 Task: Compose and send an email to Prateek Kumar with the subject 'Shipping confirmation', requesting a list of project stakeholders and their roles, and attach the 'Proposal_summary' document.
Action: Mouse moved to (262, 71)
Screenshot: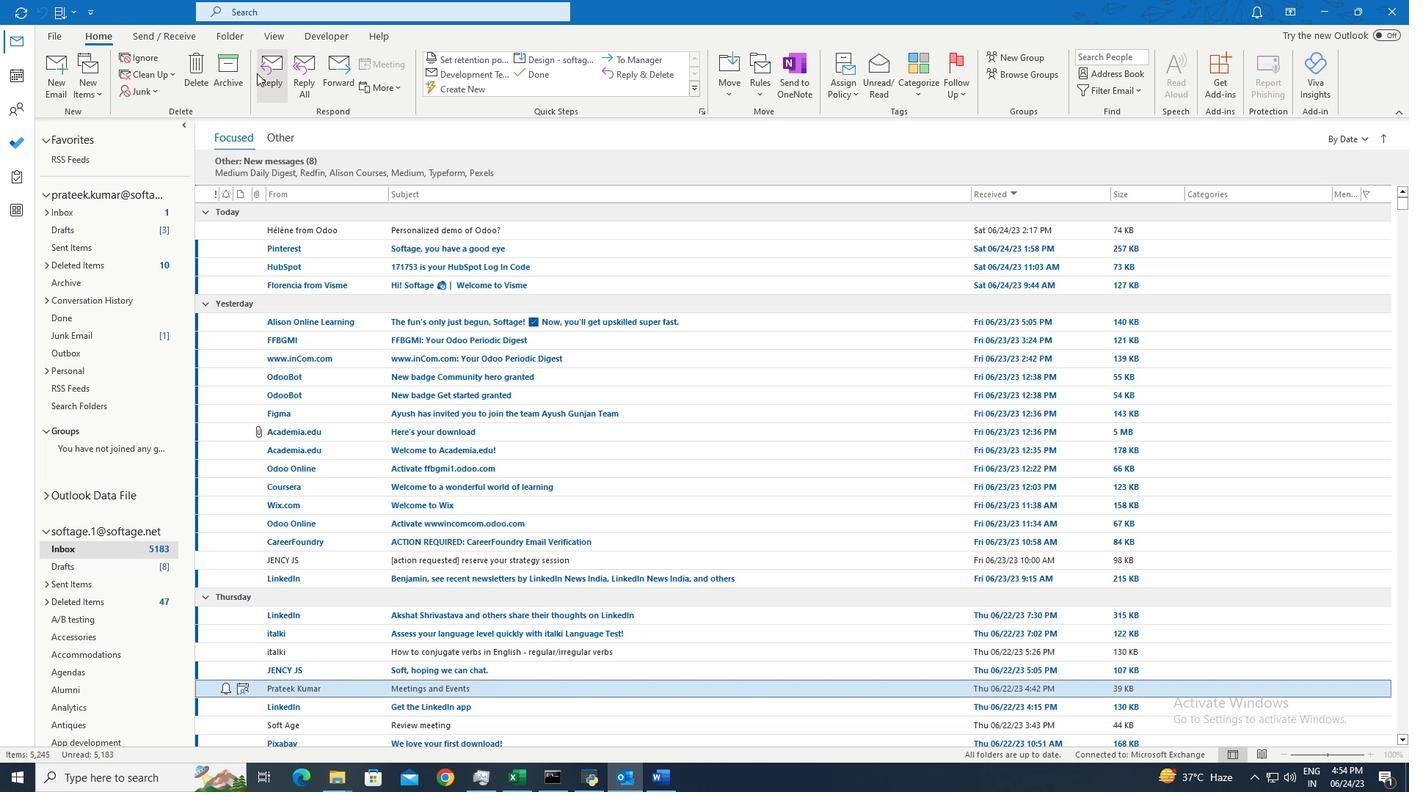 
Action: Mouse pressed left at (262, 71)
Screenshot: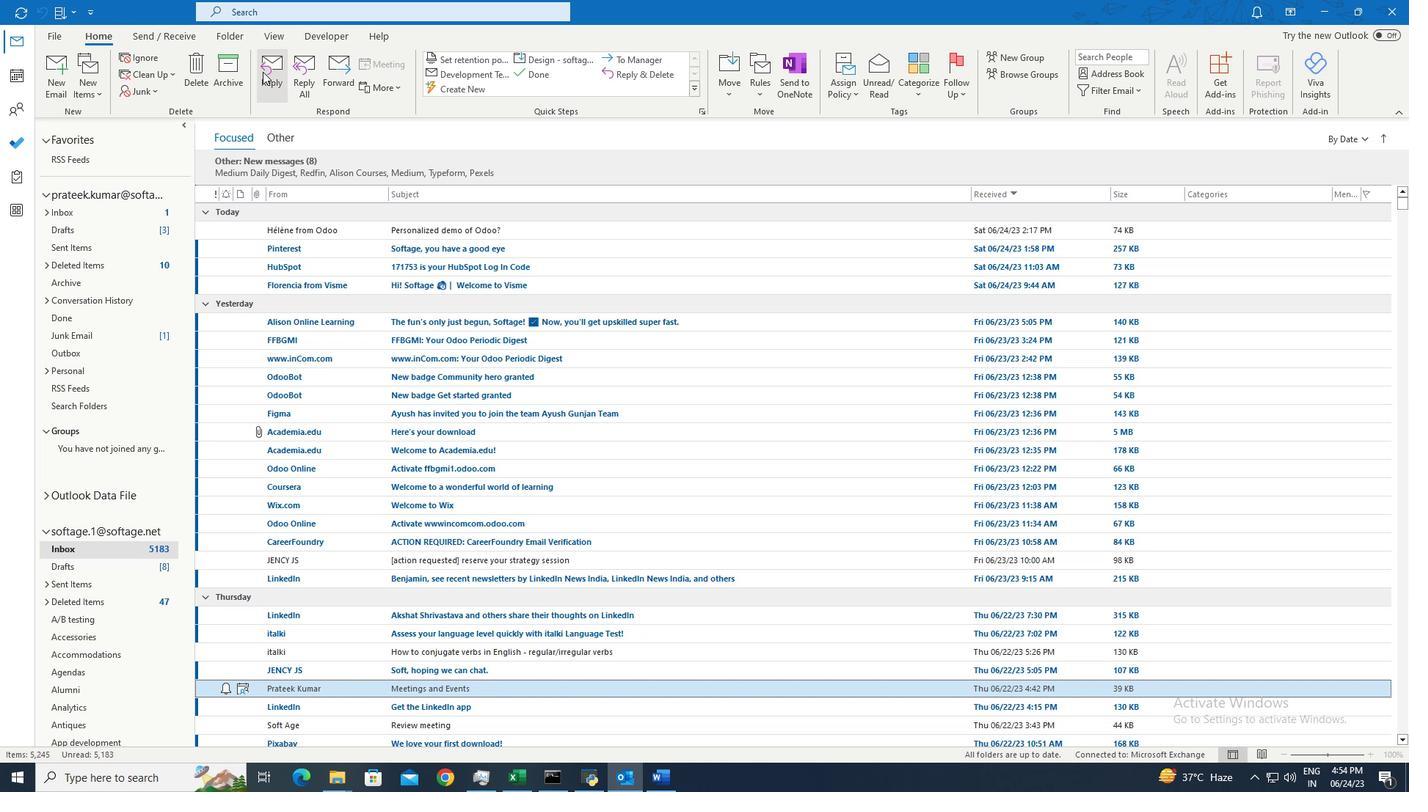 
Action: Mouse moved to (502, 84)
Screenshot: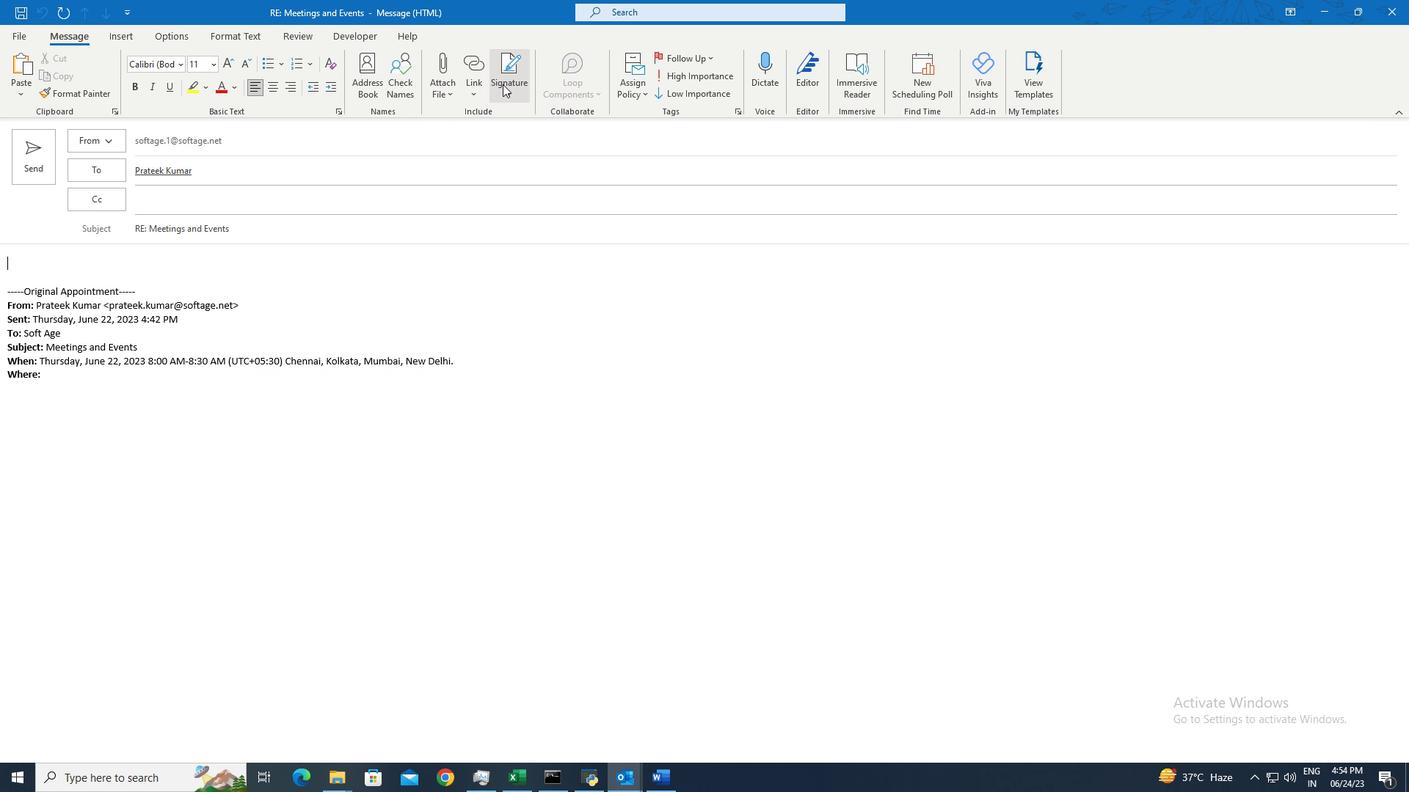 
Action: Mouse pressed left at (502, 84)
Screenshot: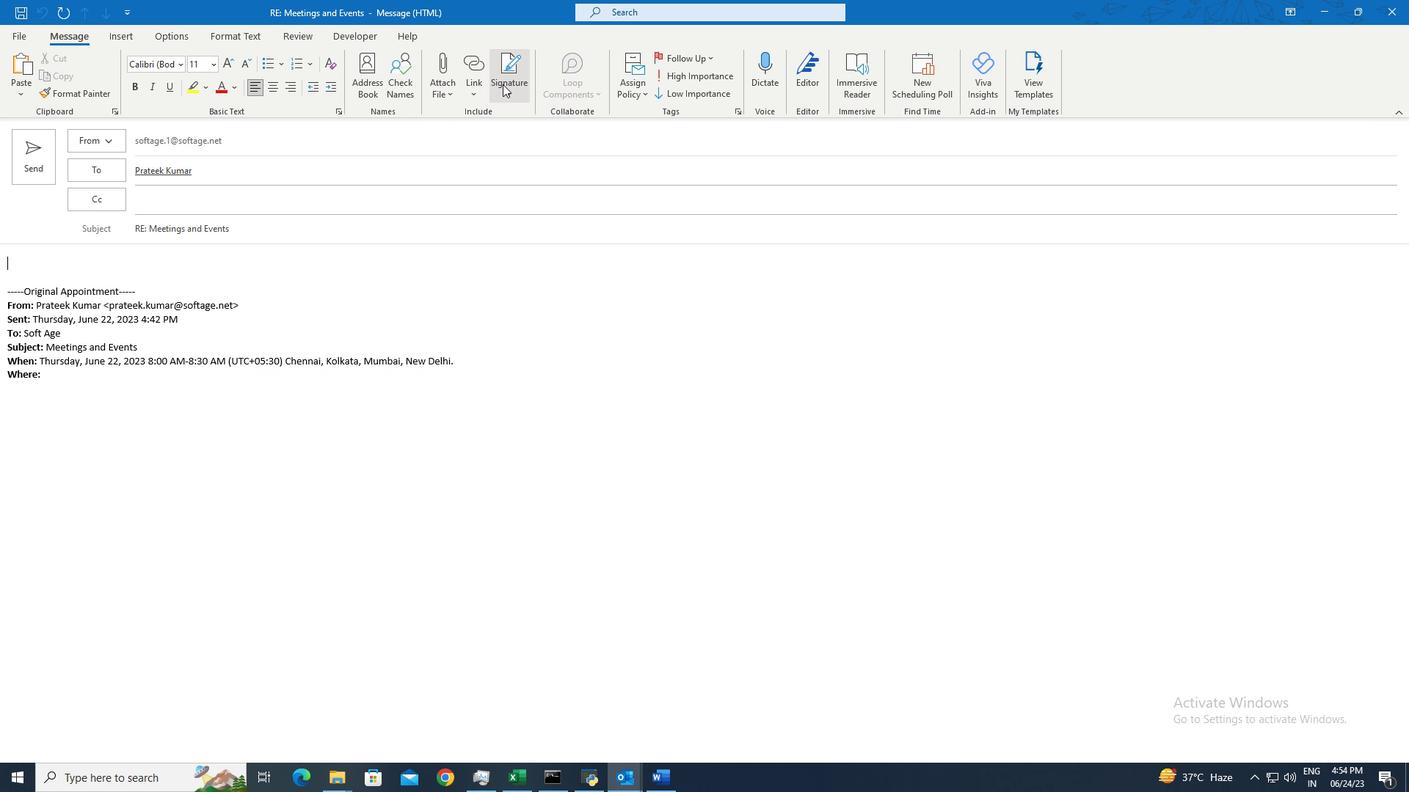 
Action: Mouse moved to (513, 118)
Screenshot: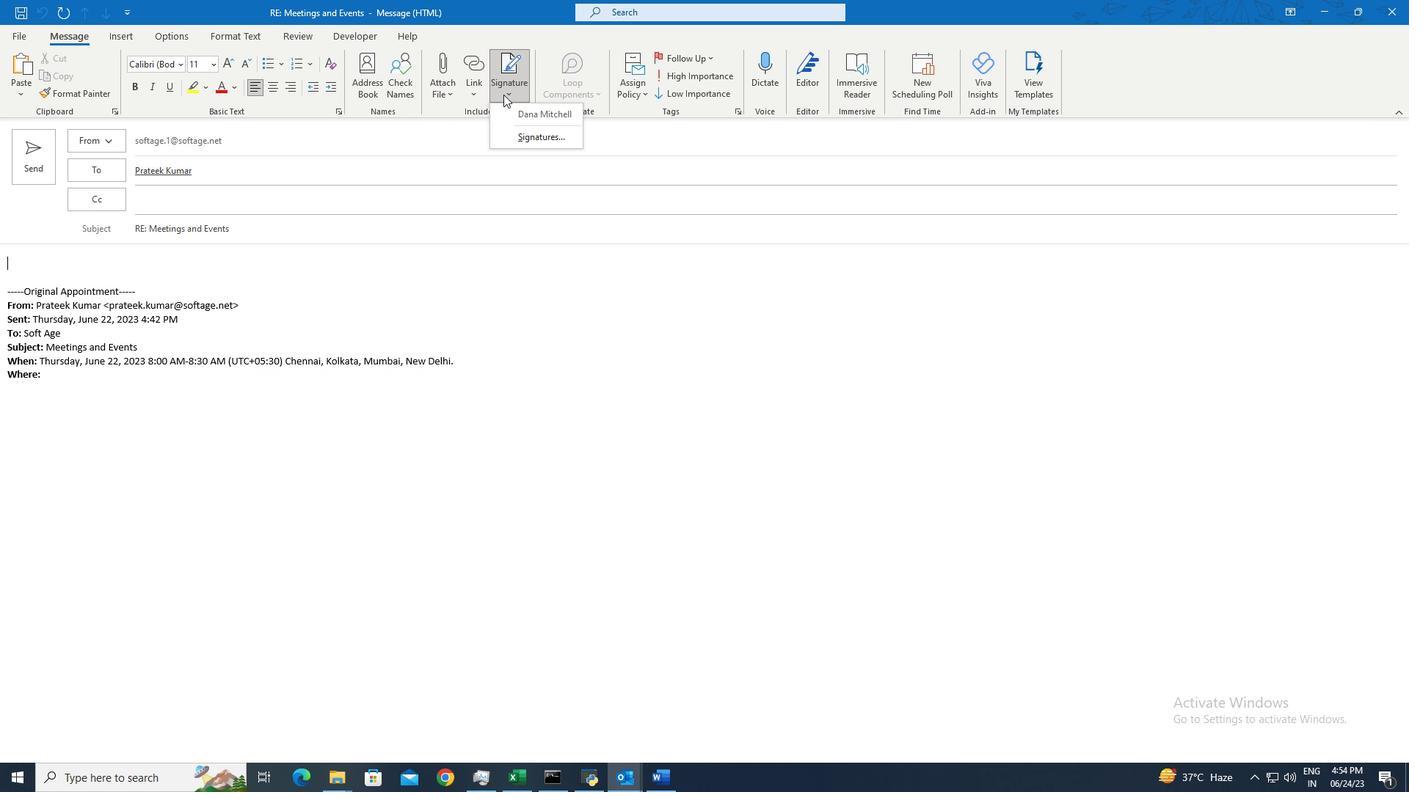 
Action: Mouse pressed left at (513, 118)
Screenshot: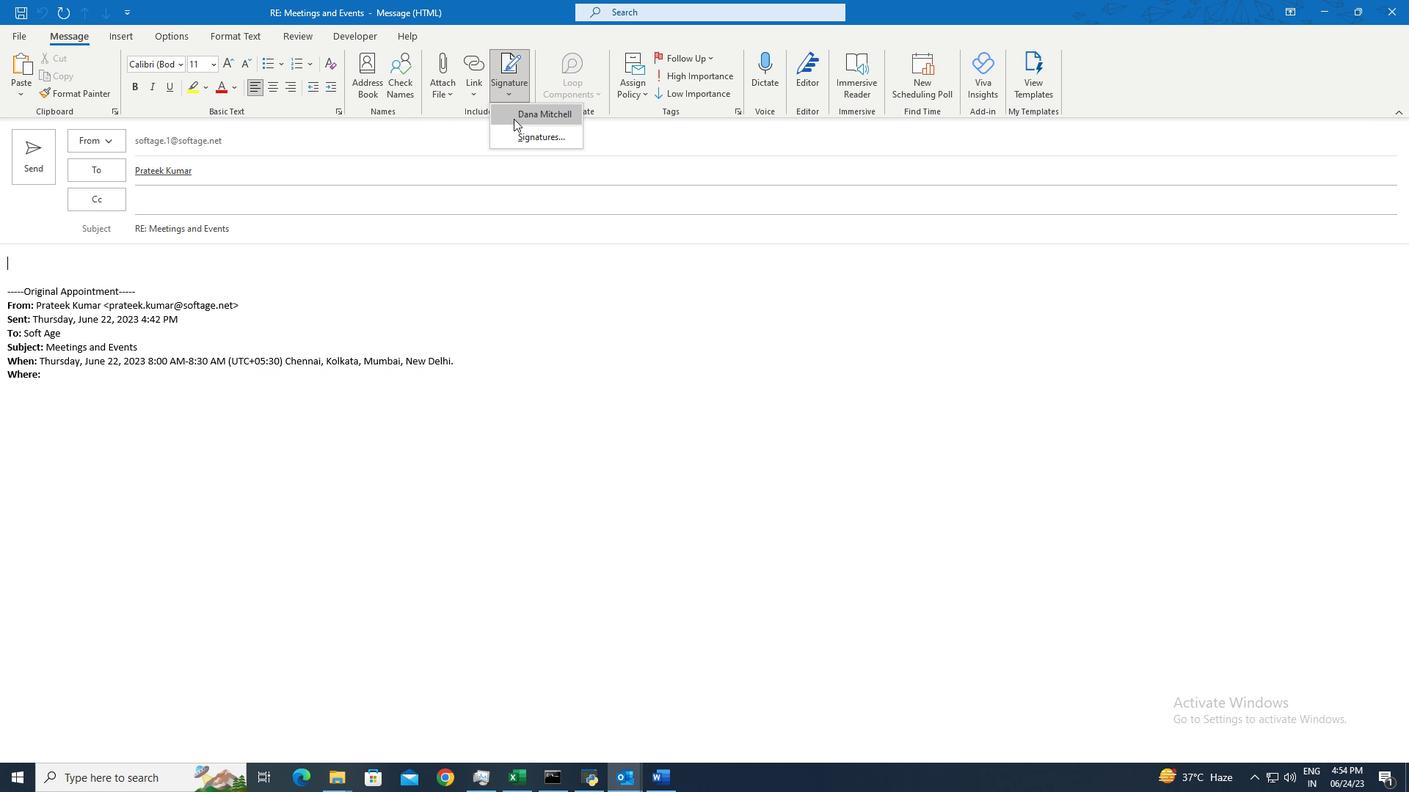 
Action: Mouse moved to (237, 225)
Screenshot: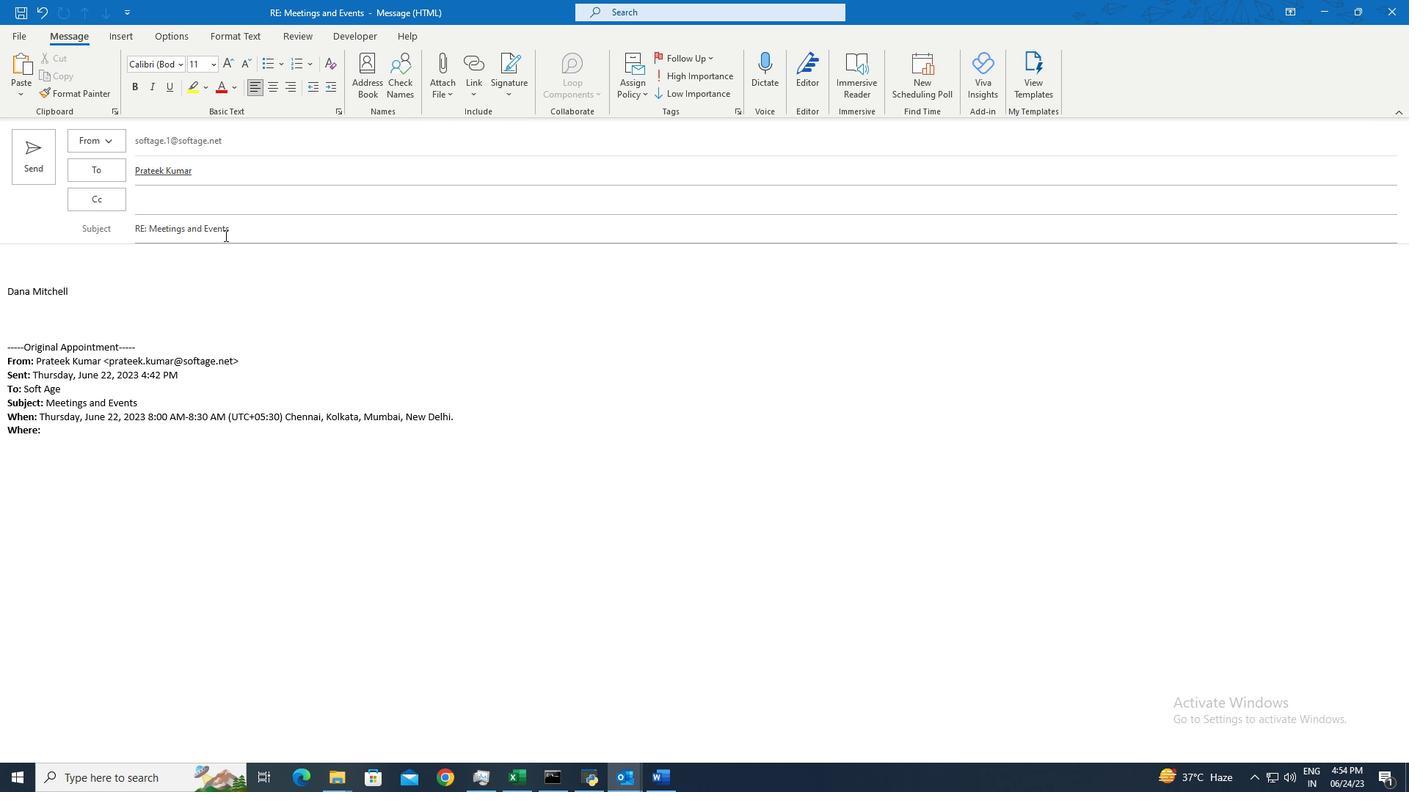 
Action: Mouse pressed left at (237, 225)
Screenshot: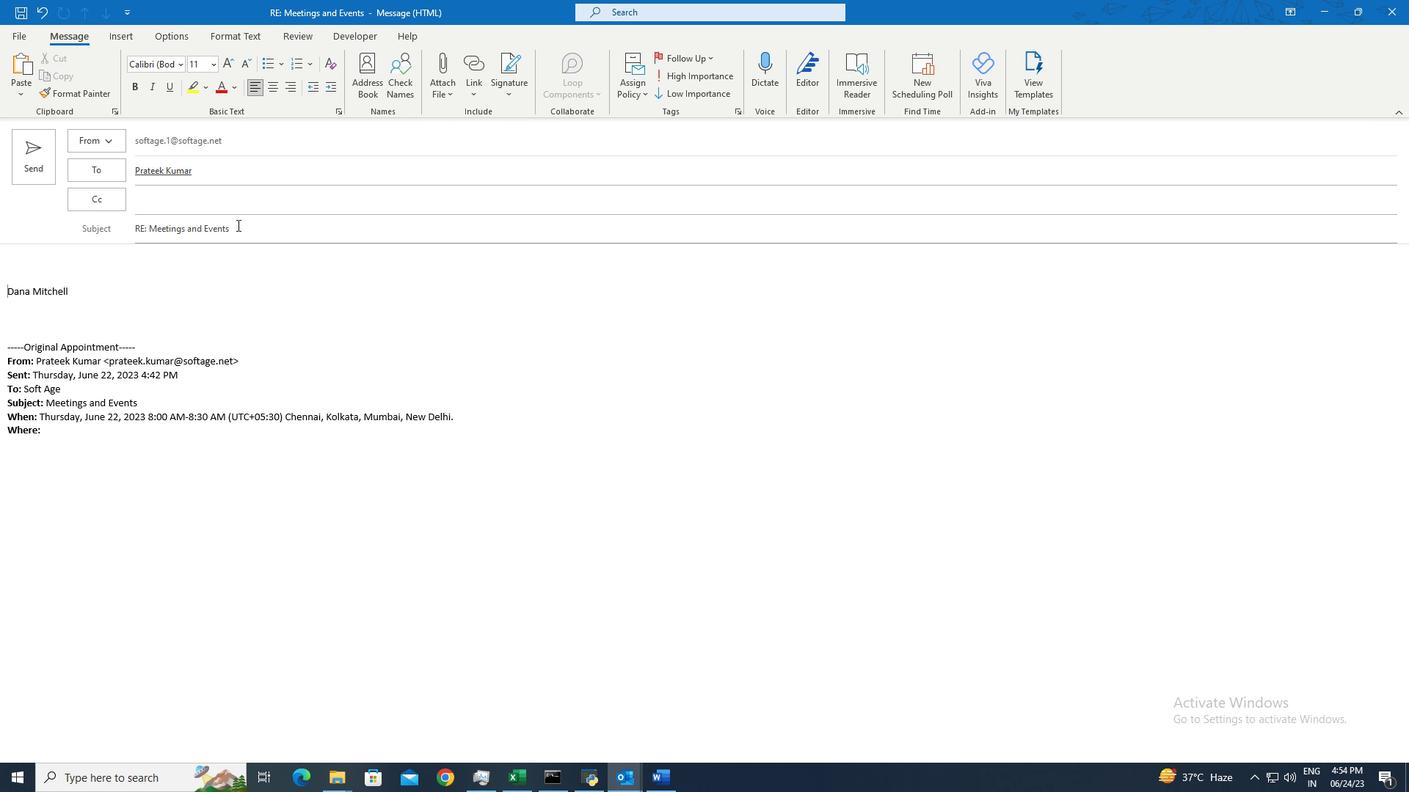 
Action: Mouse moved to (128, 227)
Screenshot: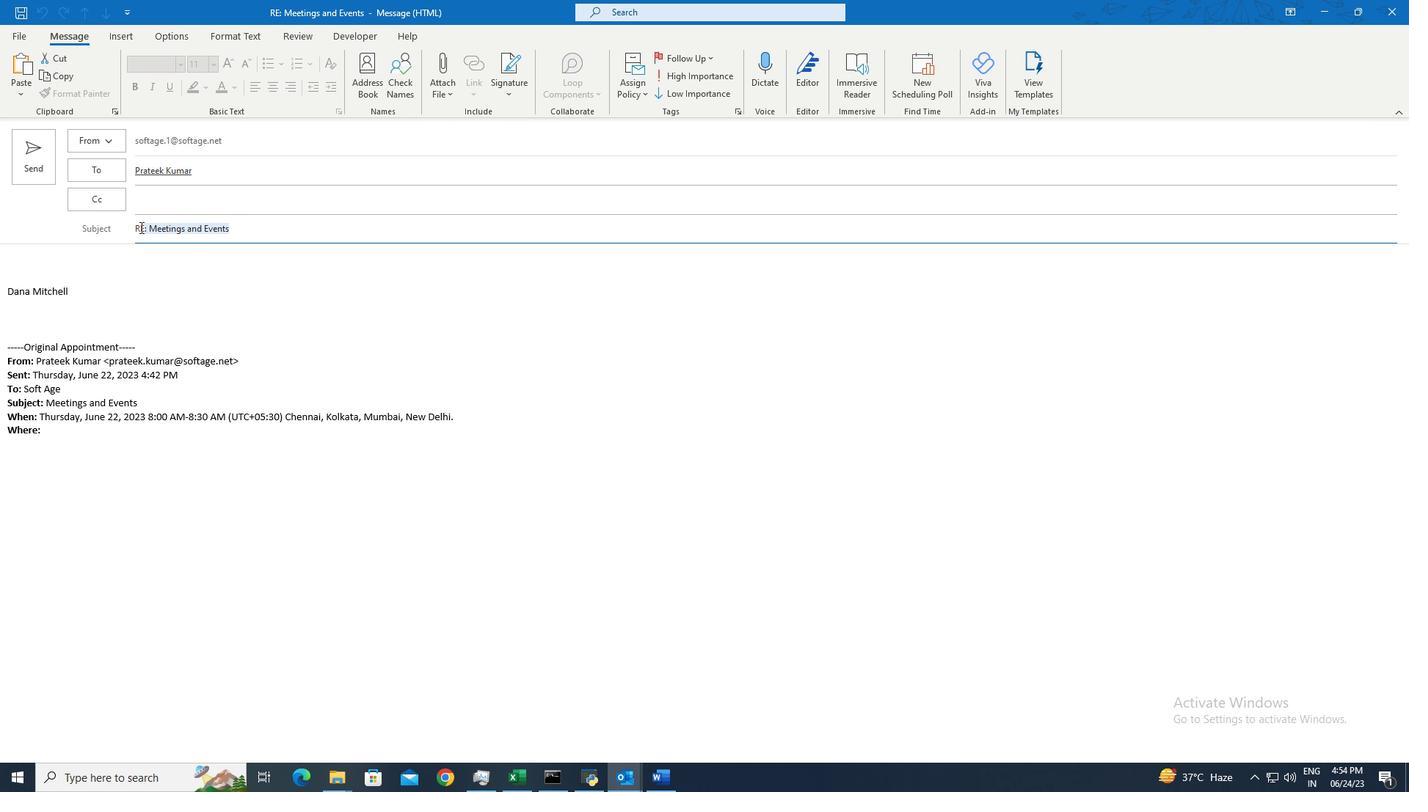 
Action: Key pressed <Key.shift>Shipping<Key.space>confirmation
Screenshot: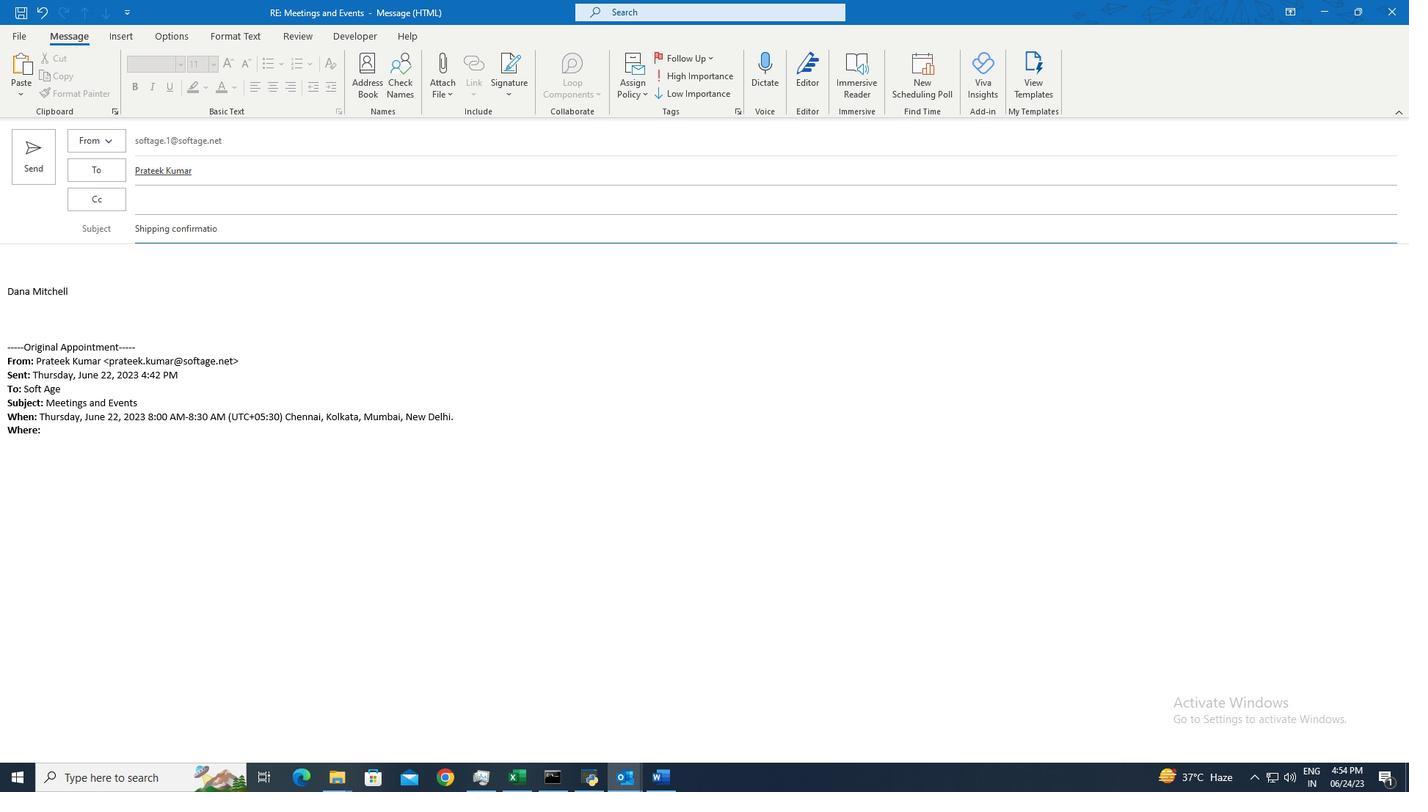 
Action: Mouse moved to (109, 272)
Screenshot: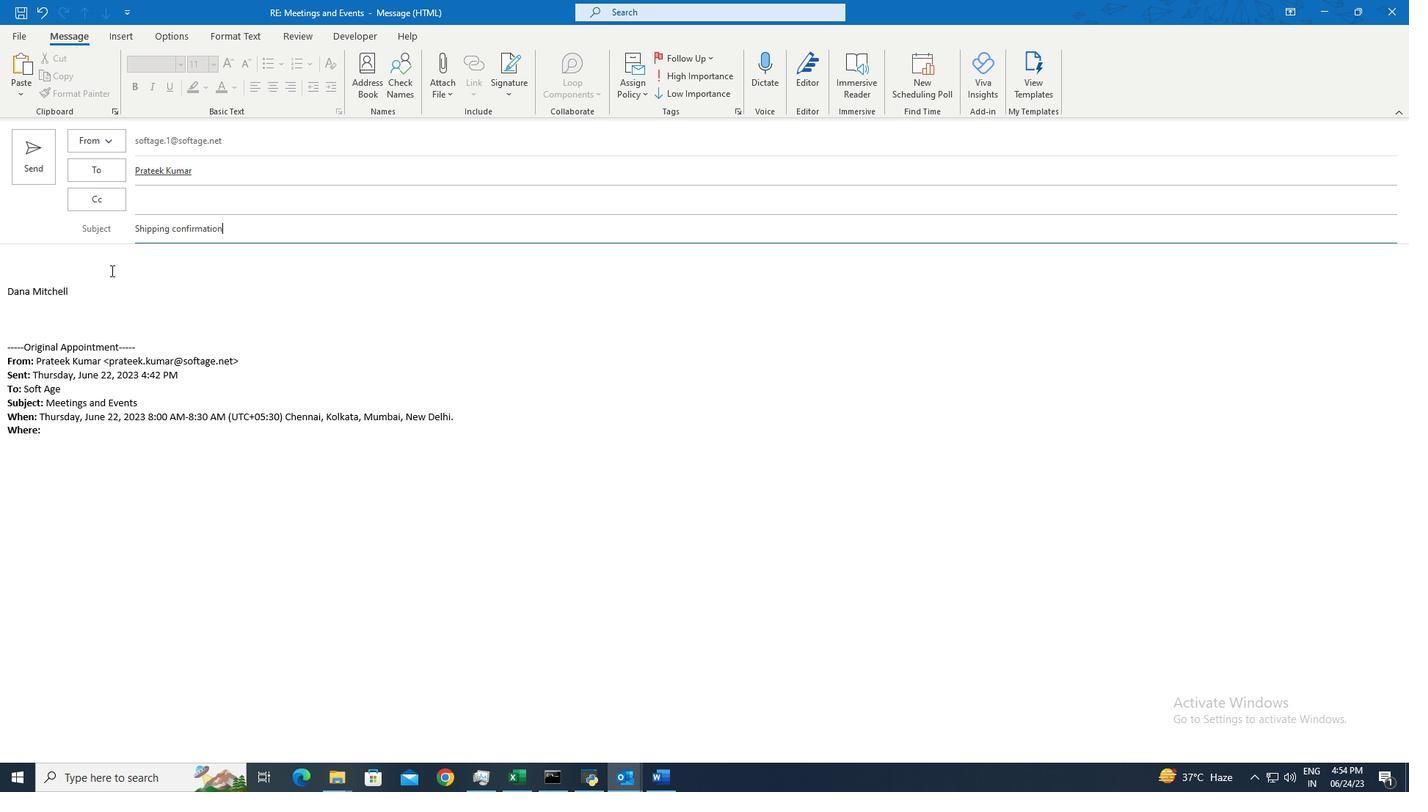 
Action: Mouse pressed left at (109, 272)
Screenshot: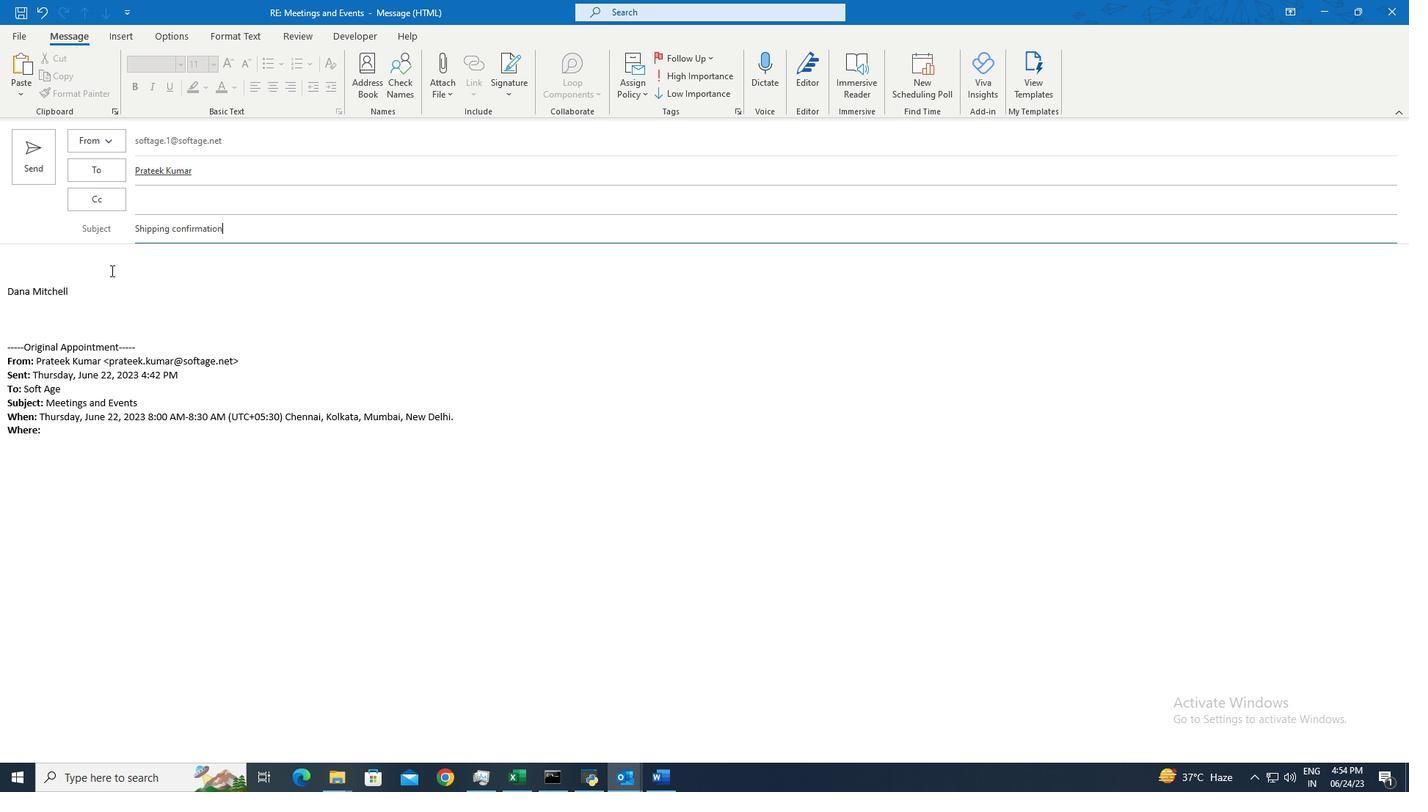 
Action: Mouse moved to (108, 272)
Screenshot: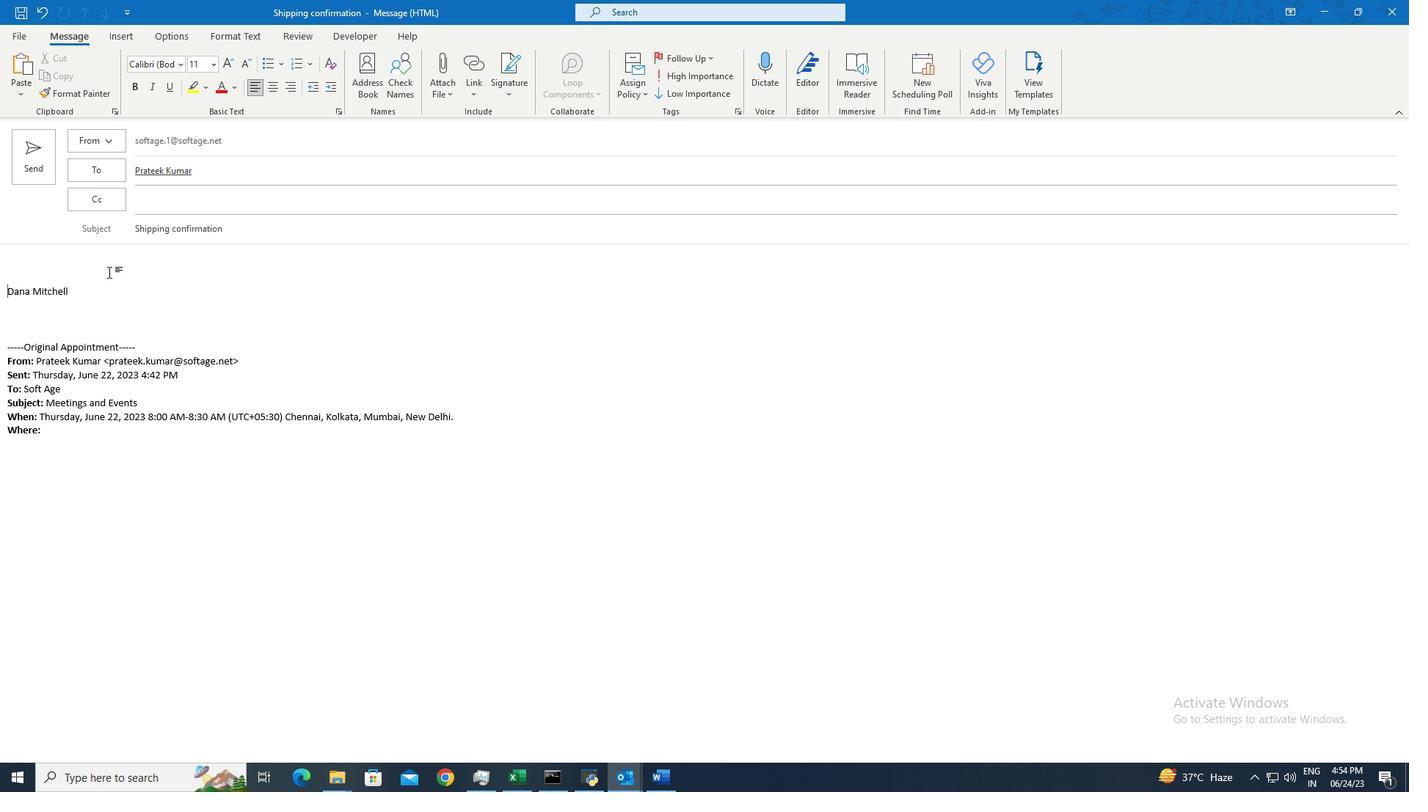 
Action: Key pressed <Key.shift><Key.shift><Key.shift><Key.shift><Key.shift><Key.shift><Key.shift><Key.shift>Can<Key.space>you<Key.space>provide<Key.space>me<Key.space>with<Key.space>a<Key.space>list<Key.space>of<Key.space>the<Key.space>project<Key.space>stakeholders<Key.space>and<Key.space>their<Key.space>roles<Key.shift_r>?
Screenshot: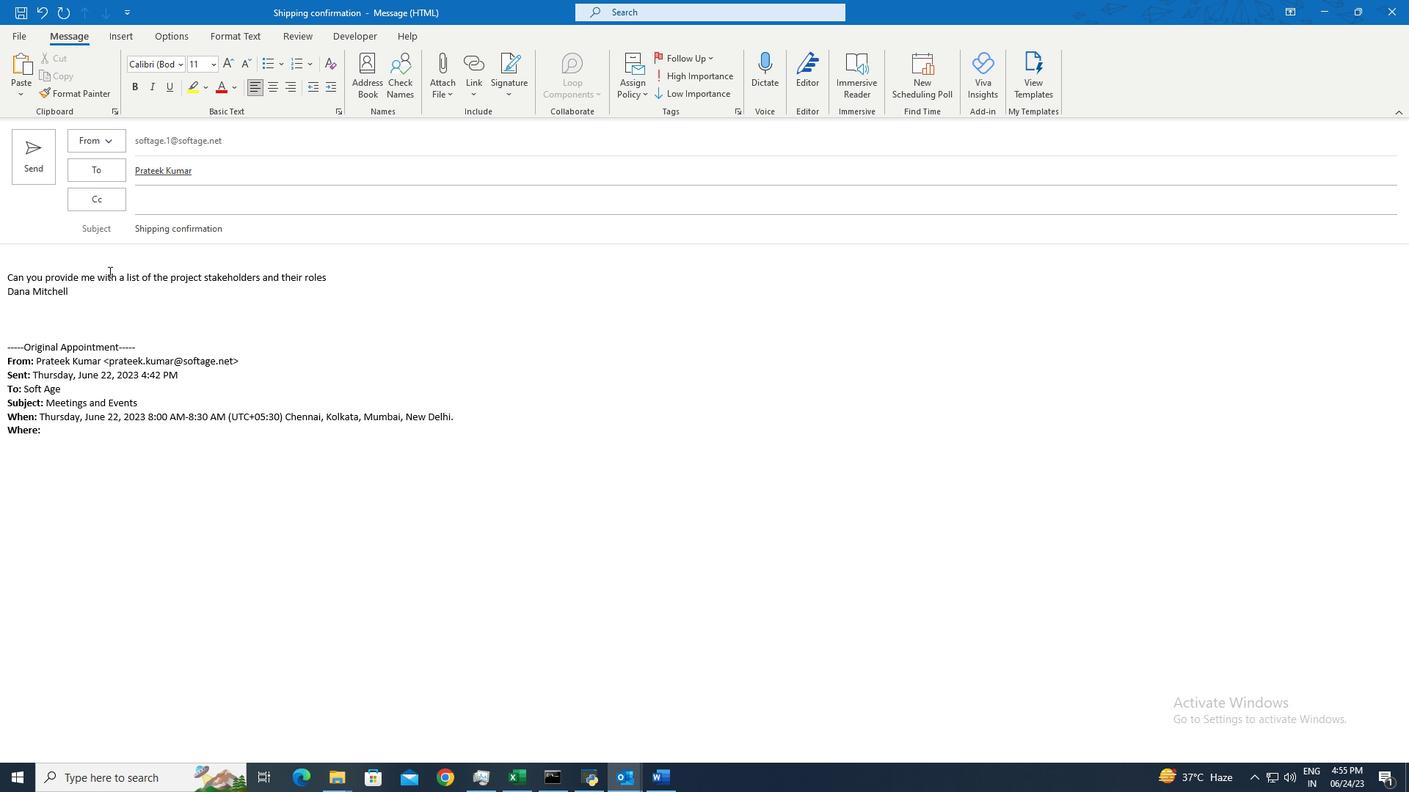 
Action: Mouse moved to (160, 202)
Screenshot: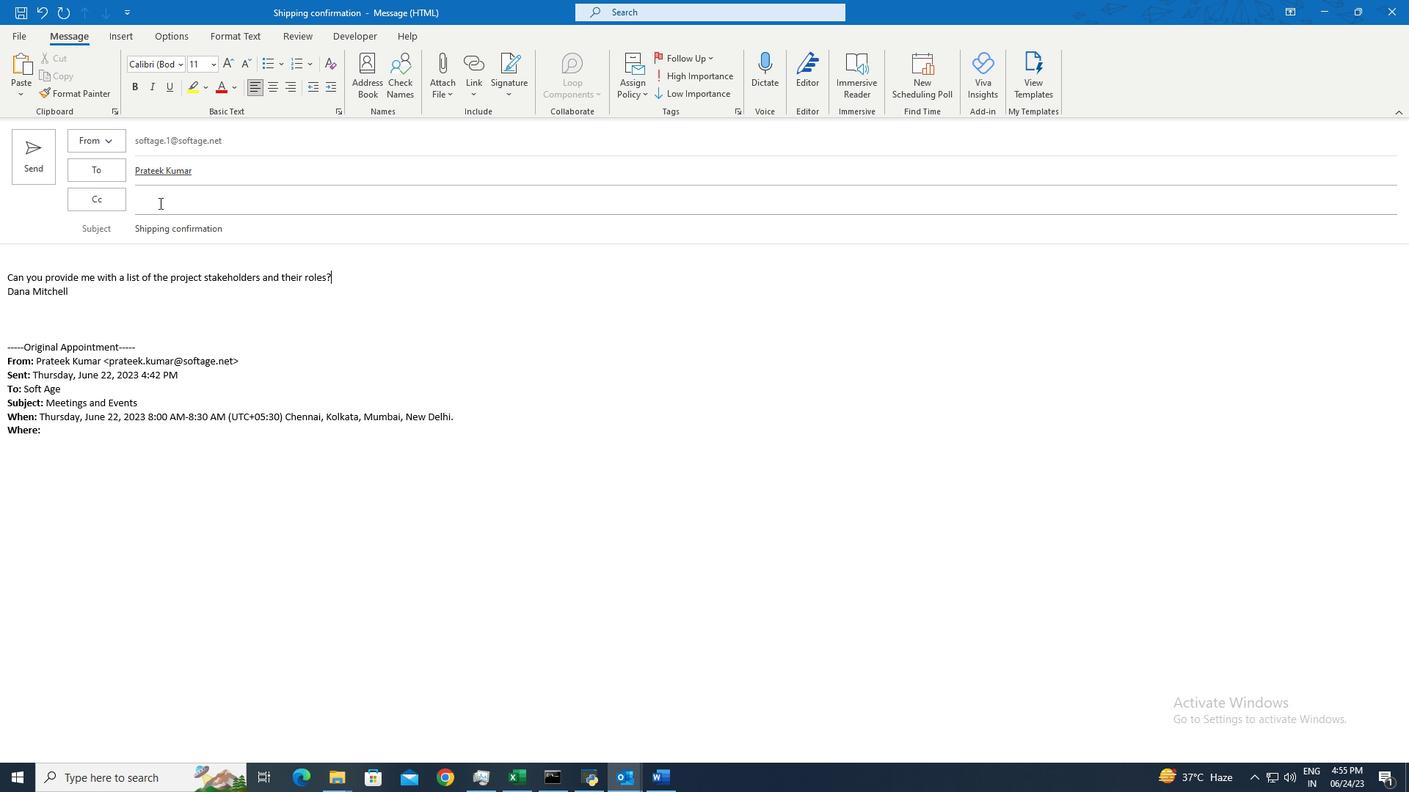 
Action: Mouse pressed left at (160, 202)
Screenshot: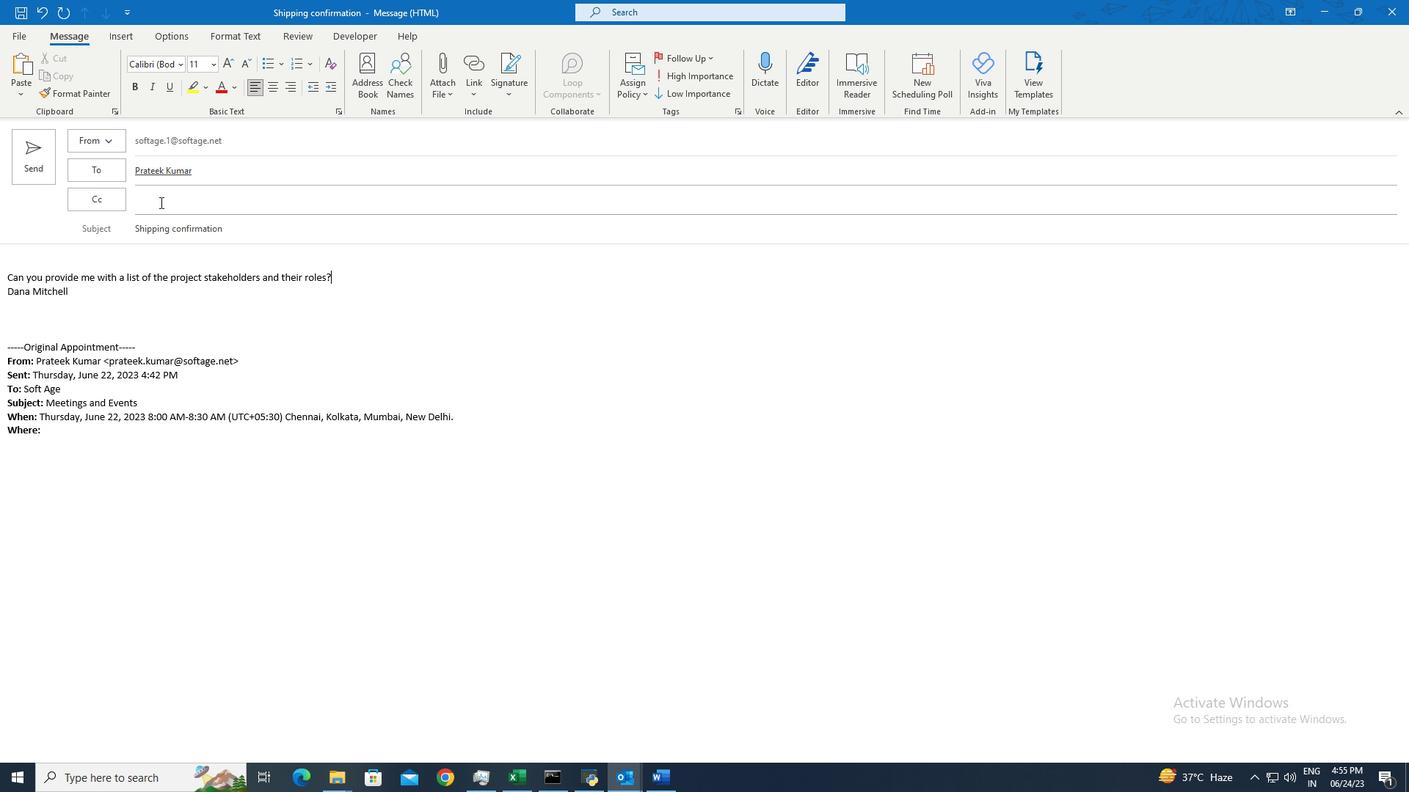 
Action: Key pressed softage.4<Key.shift>@
Screenshot: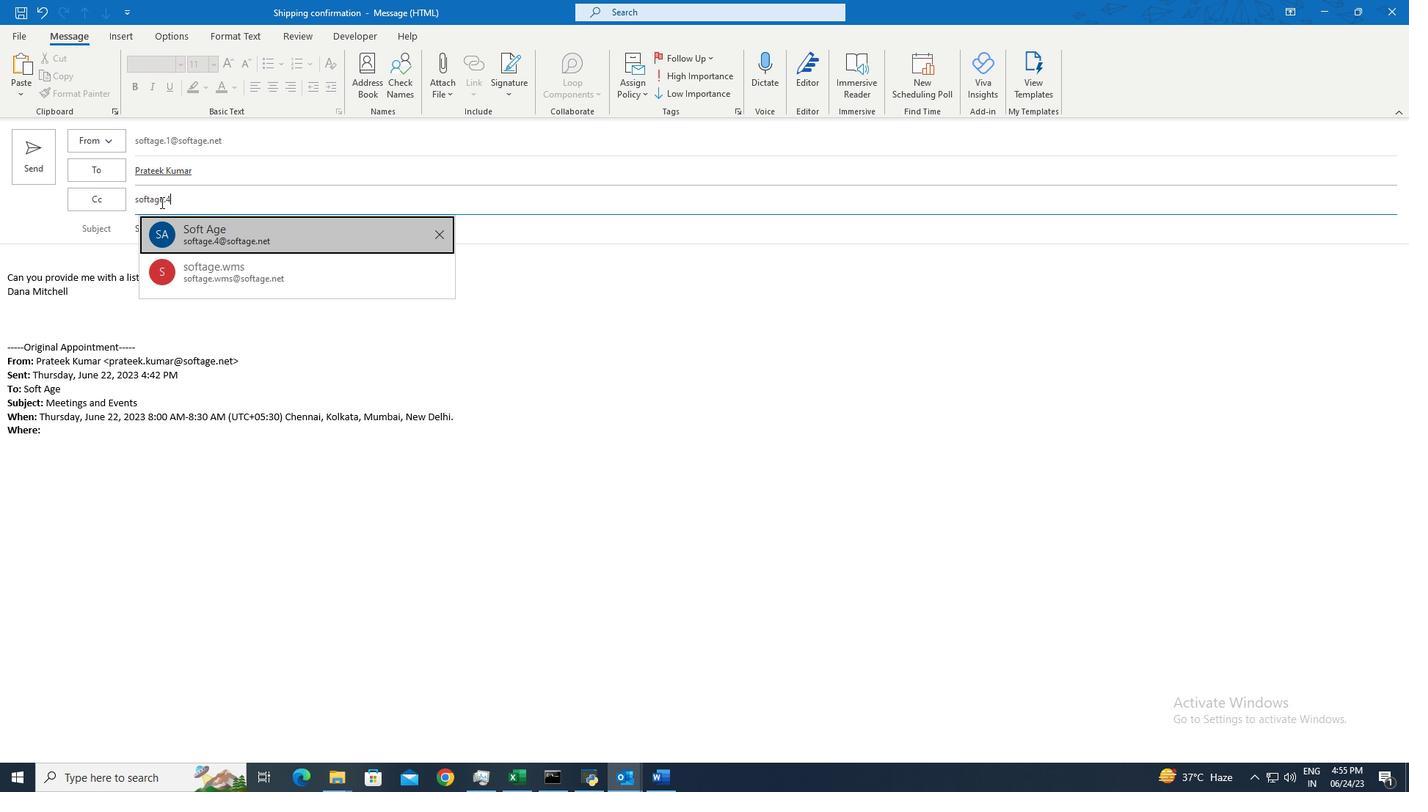 
Action: Mouse moved to (233, 229)
Screenshot: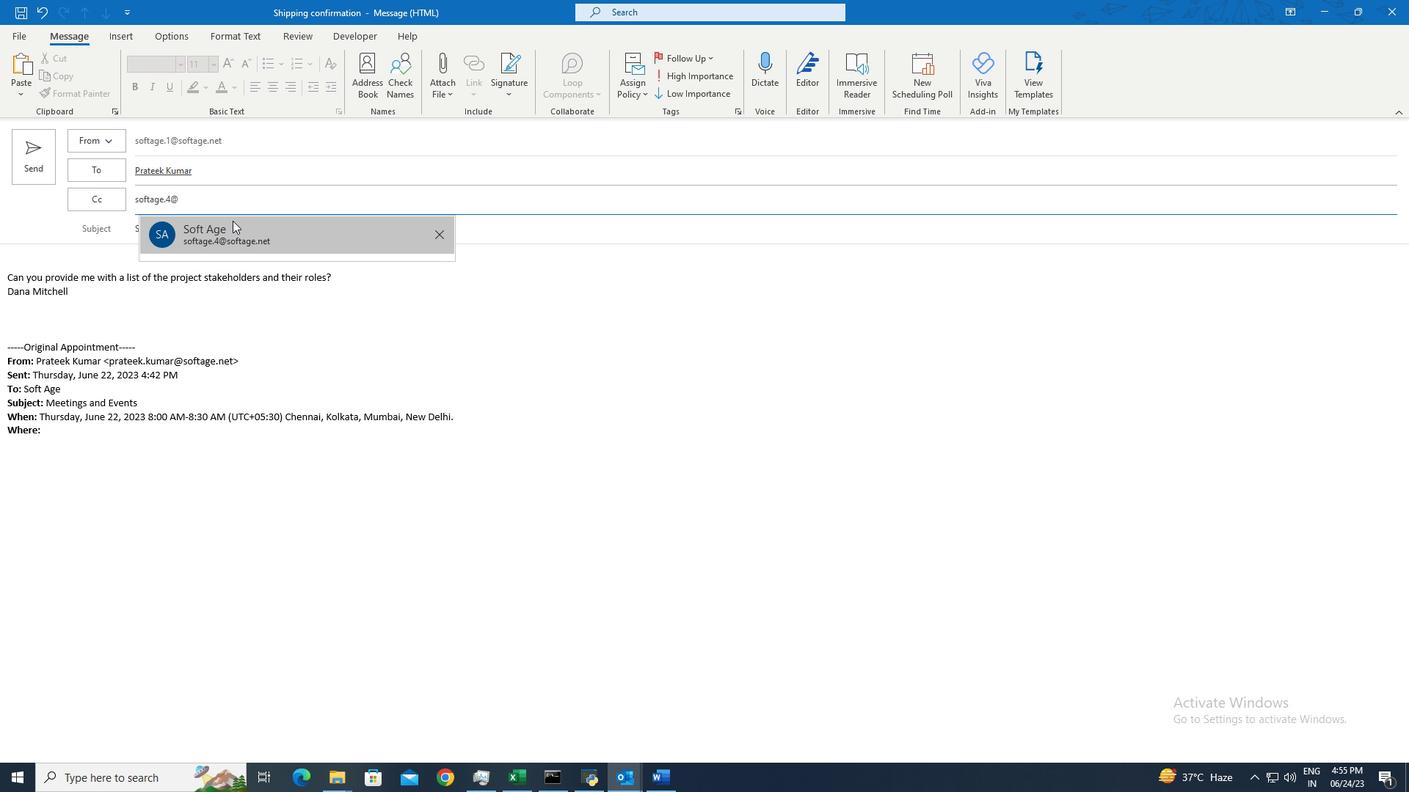 
Action: Mouse pressed left at (233, 229)
Screenshot: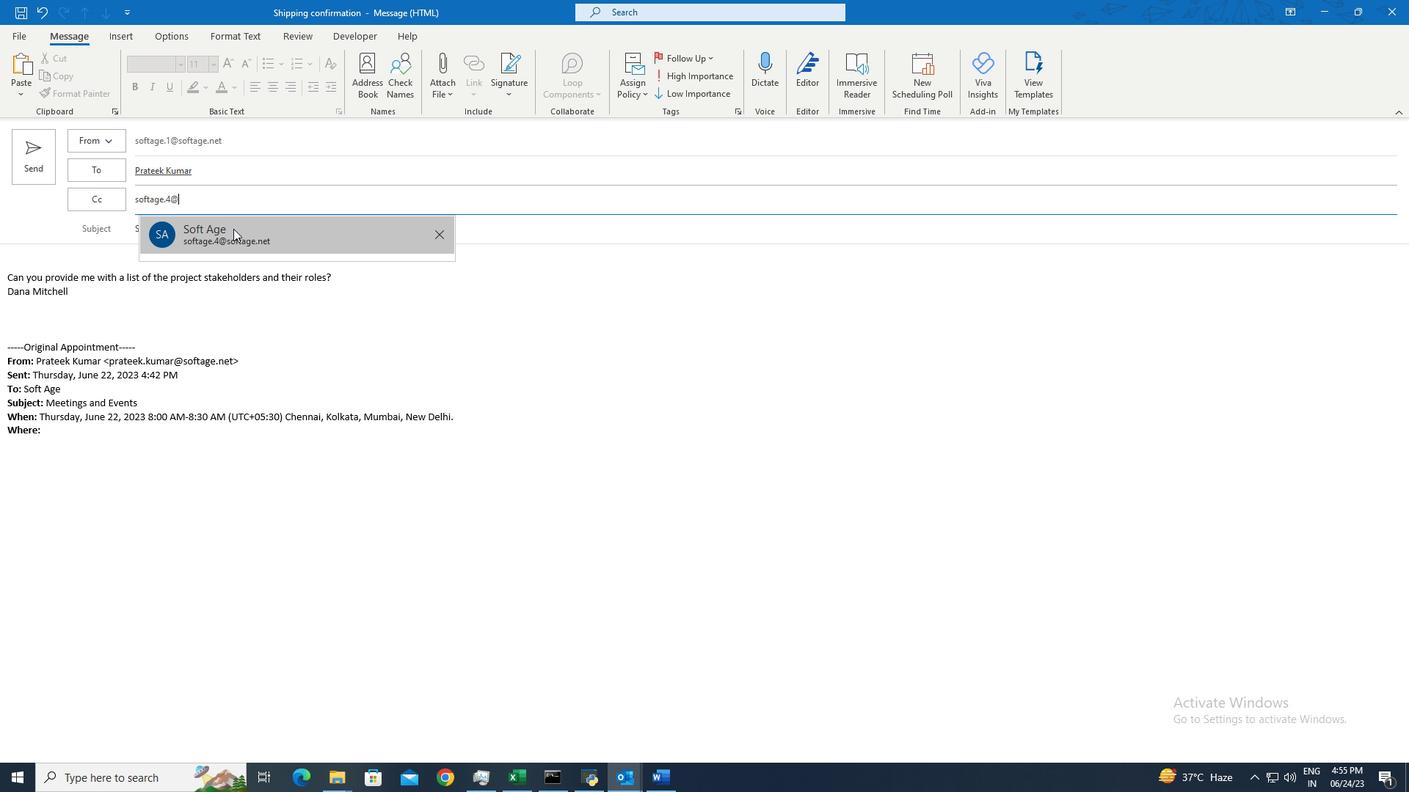 
Action: Mouse moved to (438, 91)
Screenshot: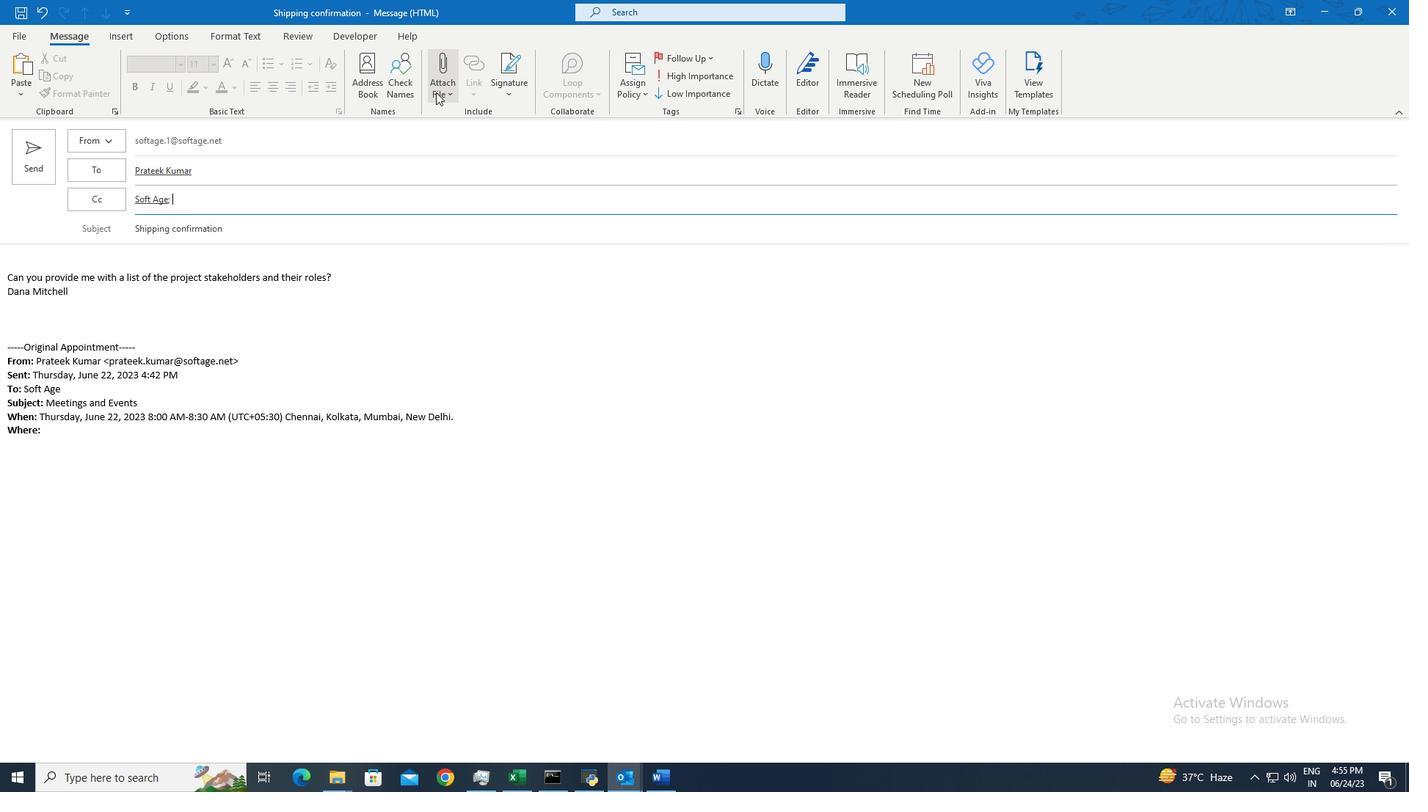 
Action: Mouse pressed left at (438, 91)
Screenshot: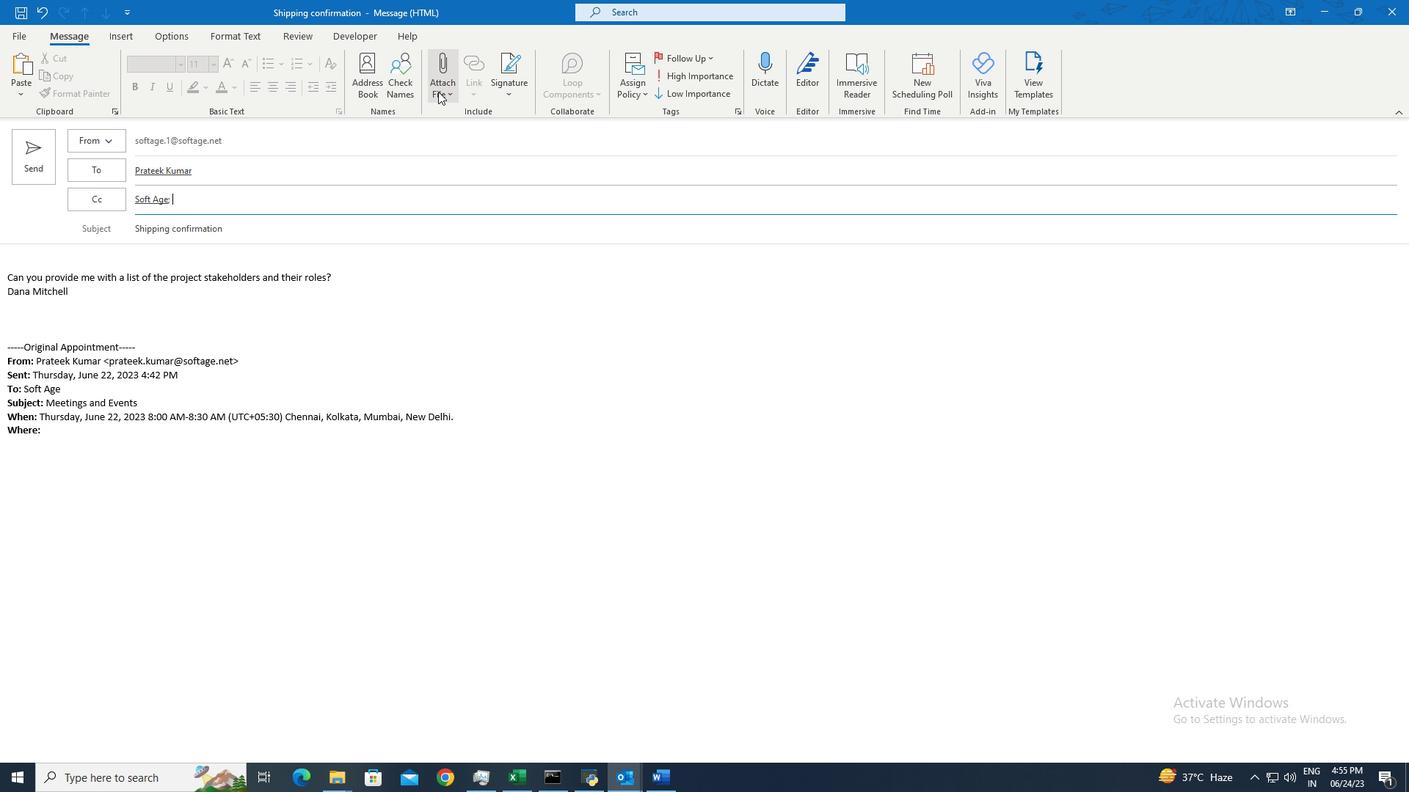 
Action: Mouse moved to (496, 177)
Screenshot: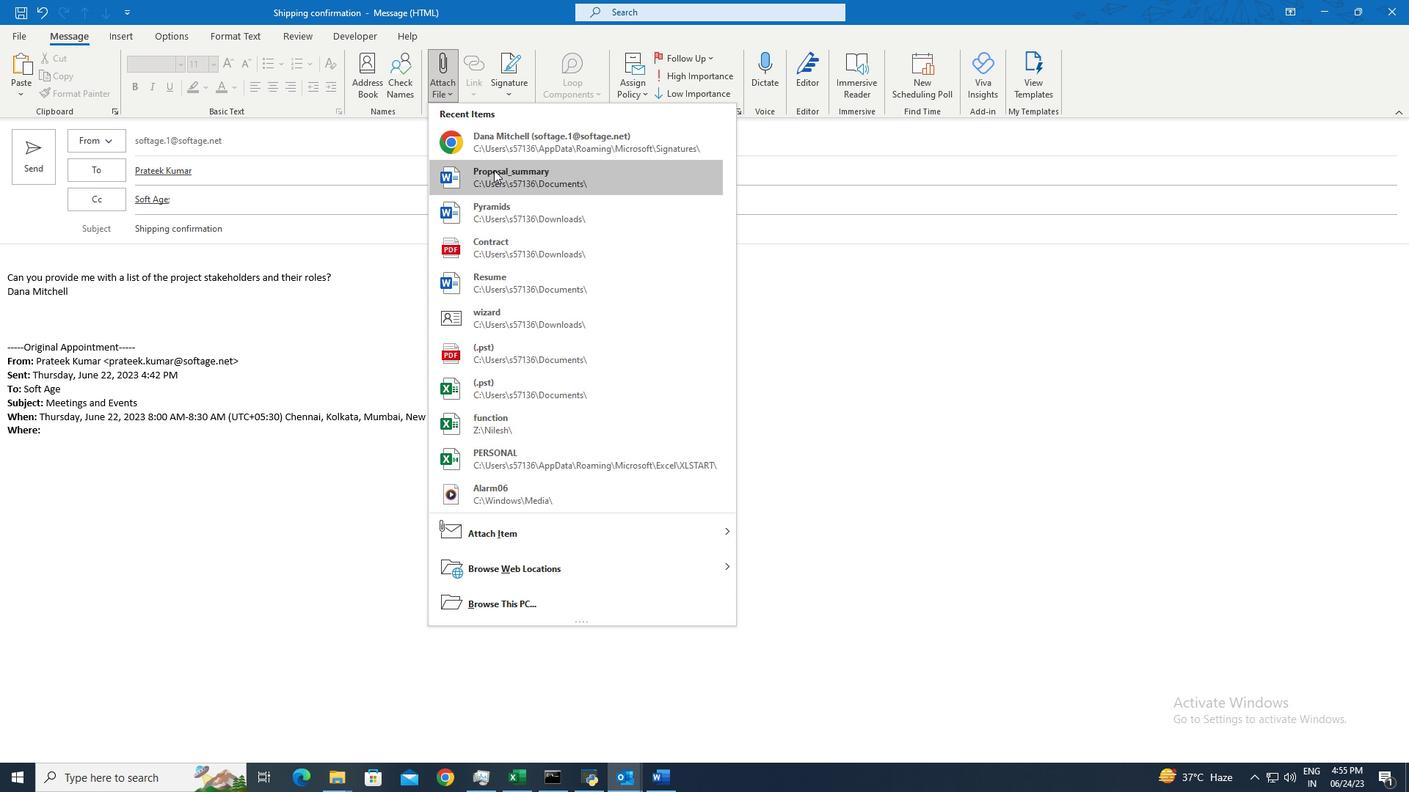 
Action: Mouse pressed left at (496, 177)
Screenshot: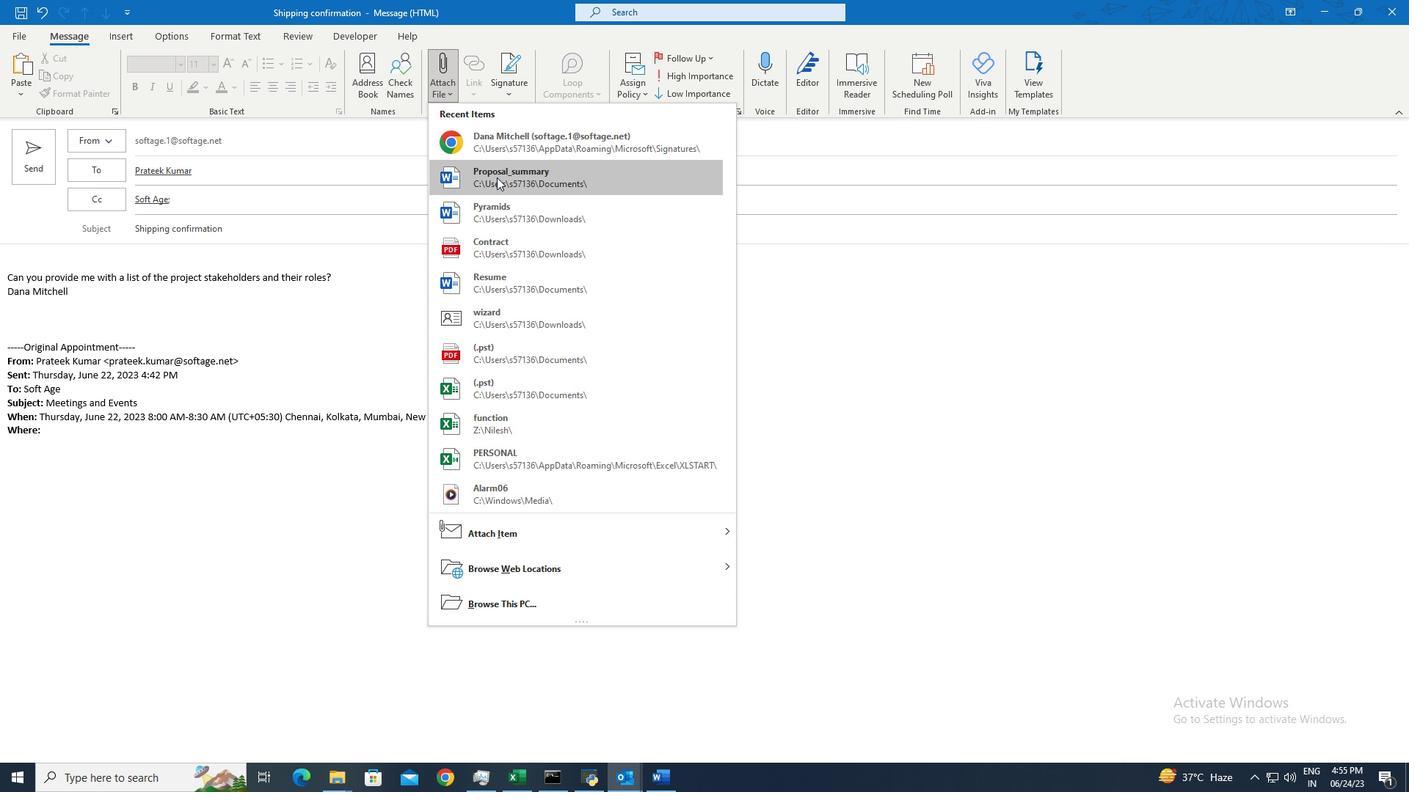 
Action: Mouse moved to (26, 160)
Screenshot: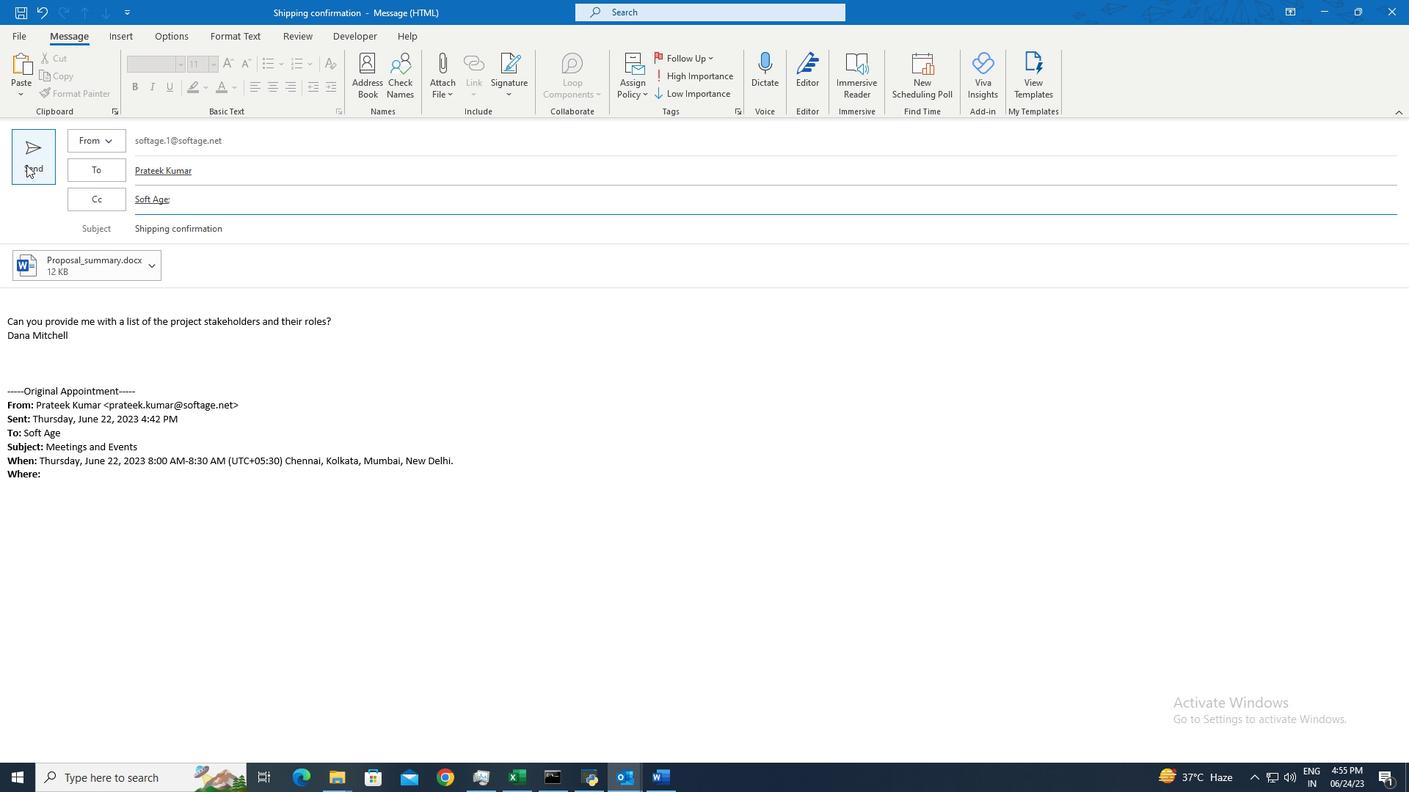 
Action: Mouse pressed left at (26, 160)
Screenshot: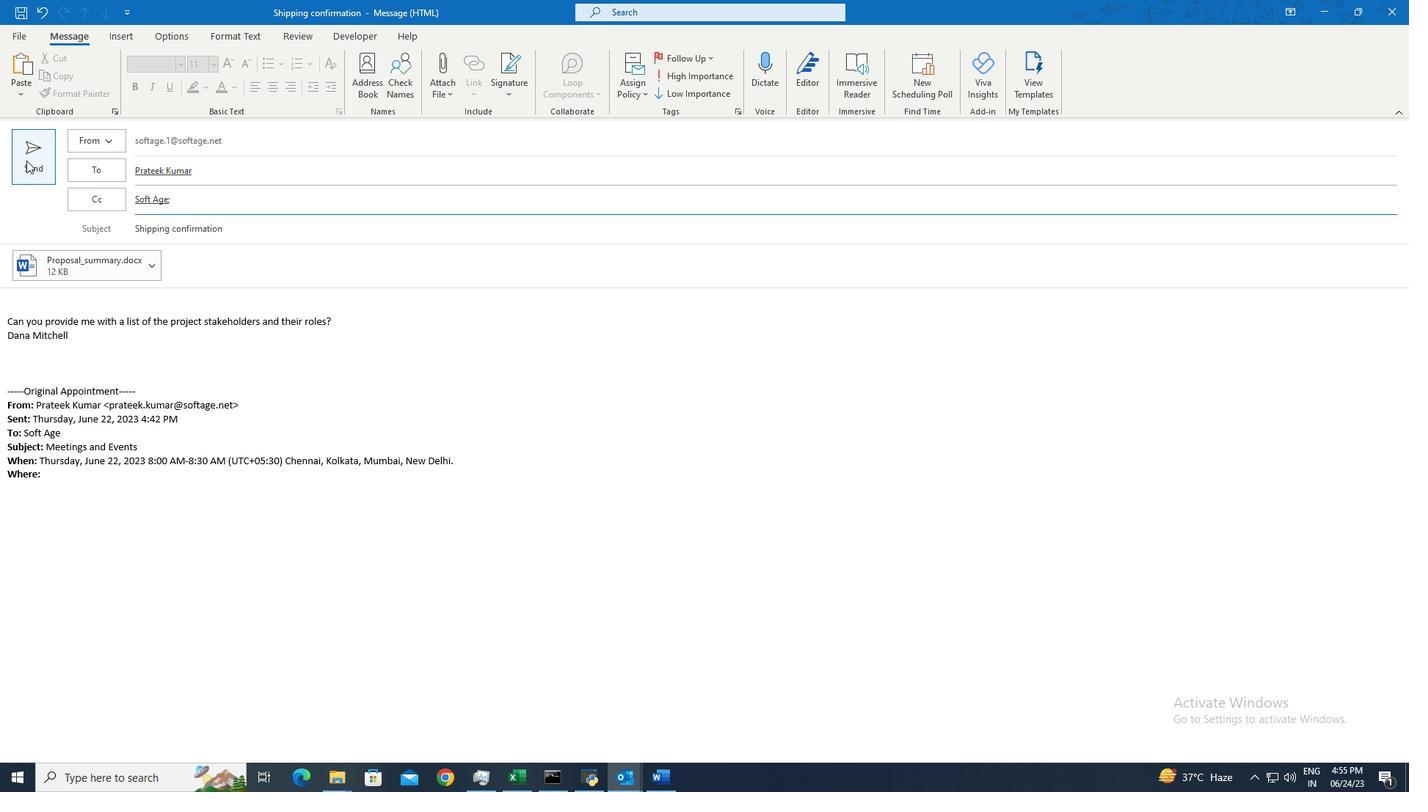 
